 Task: Add the task  Develop a new online tool for online customer journey mapping to the section Speedster Streak in the project CoreLine and add a Due Date to the respective task as 2024/02/23
Action: Mouse moved to (111, 287)
Screenshot: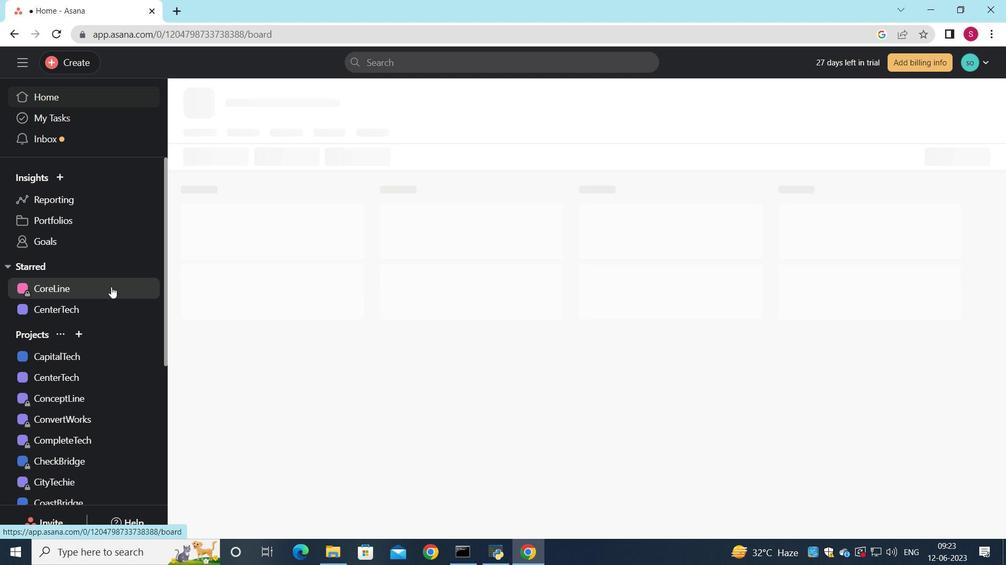 
Action: Mouse pressed left at (111, 287)
Screenshot: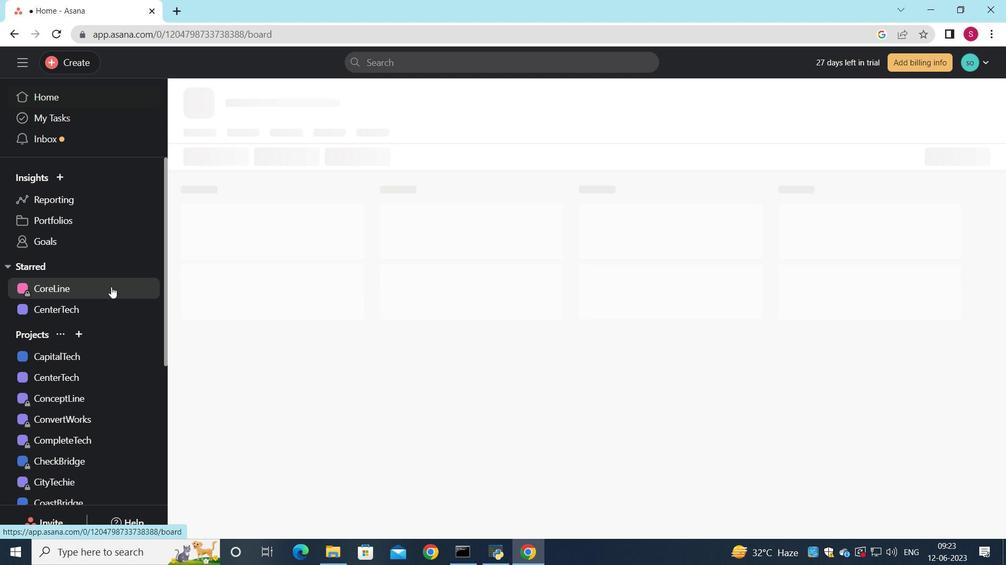 
Action: Mouse pressed left at (111, 287)
Screenshot: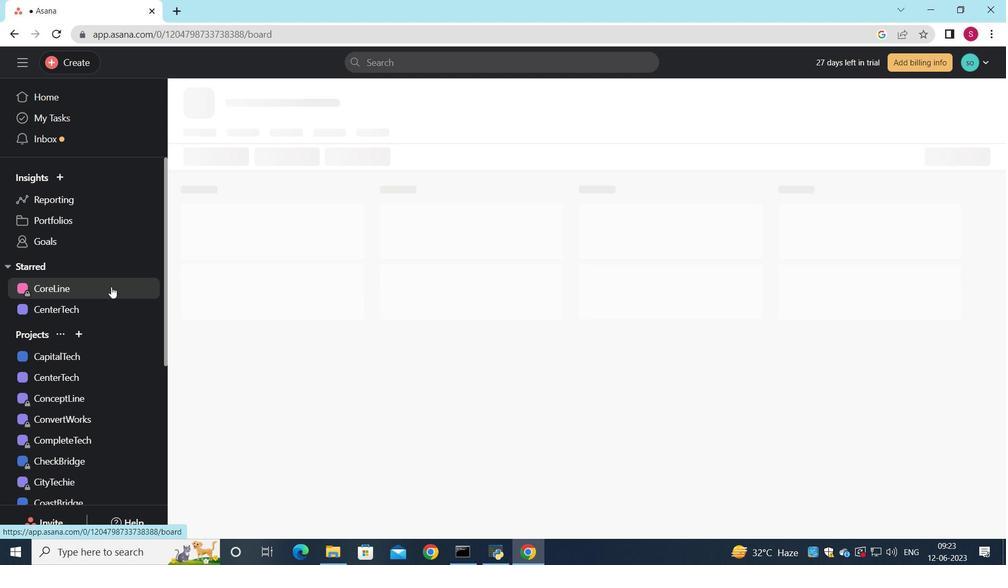 
Action: Mouse moved to (868, 285)
Screenshot: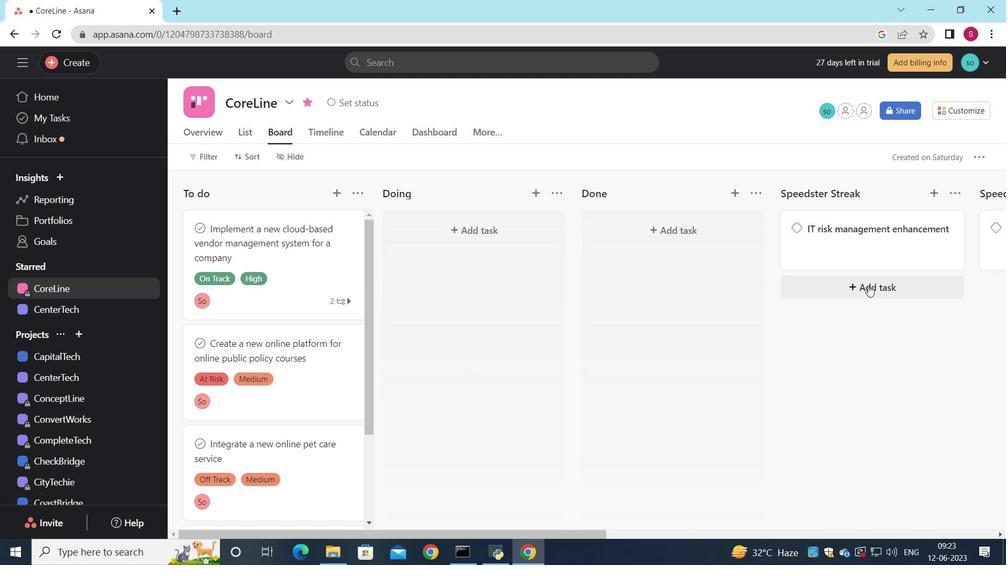 
Action: Mouse pressed left at (868, 285)
Screenshot: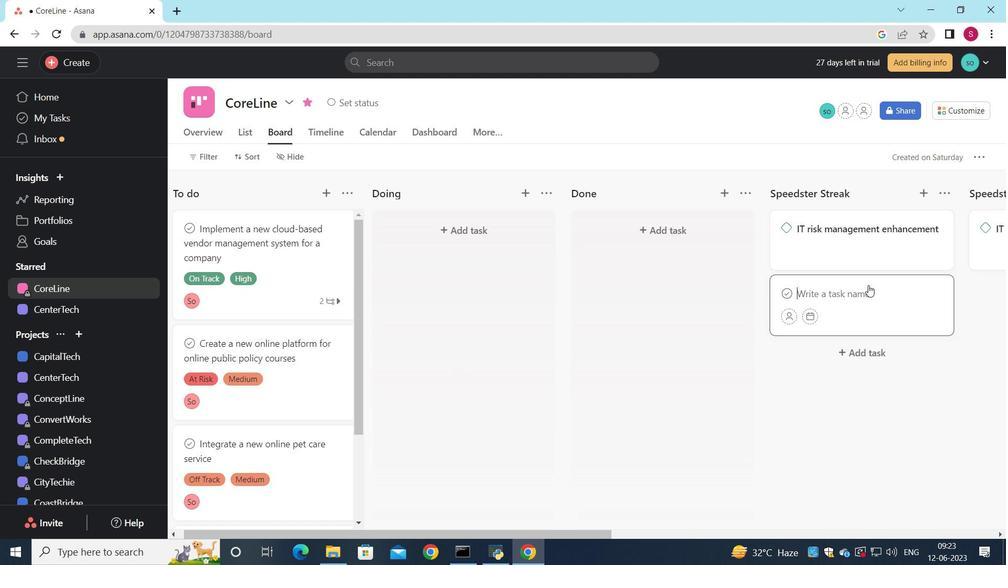 
Action: Mouse moved to (859, 300)
Screenshot: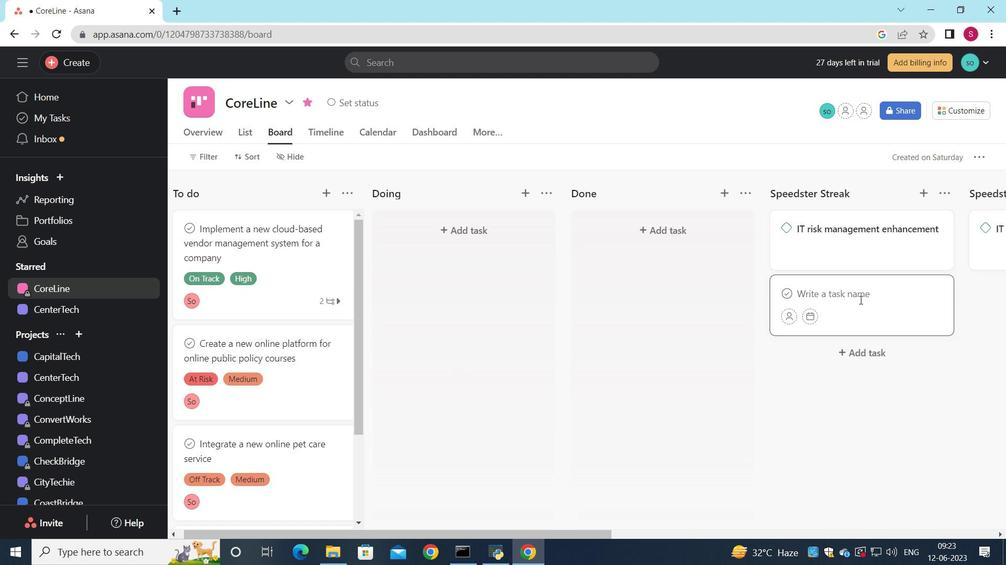 
Action: Key pressed <Key.shift>Develop<Key.space>a<Key.space>new<Key.space>online<Key.space>tool<Key.space>for<Key.space>online<Key.space>customer<Key.space>journey<Key.space>mapping
Screenshot: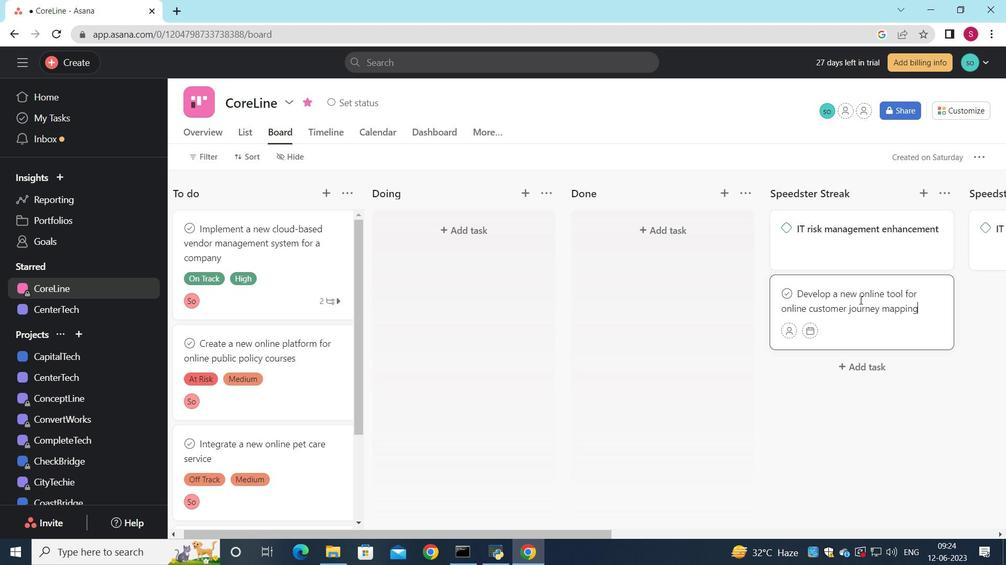 
Action: Mouse moved to (906, 322)
Screenshot: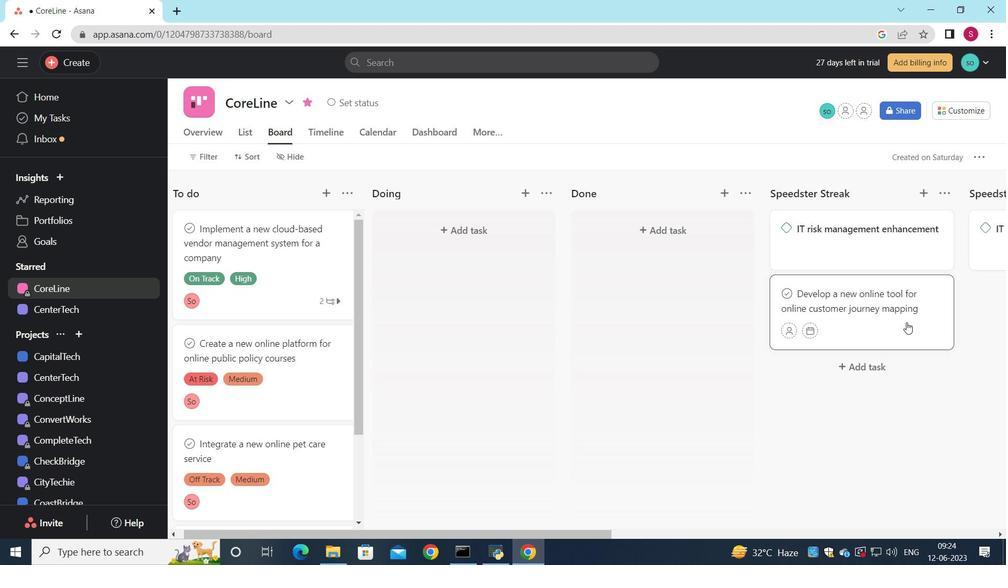 
Action: Mouse scrolled (906, 322) with delta (0, 0)
Screenshot: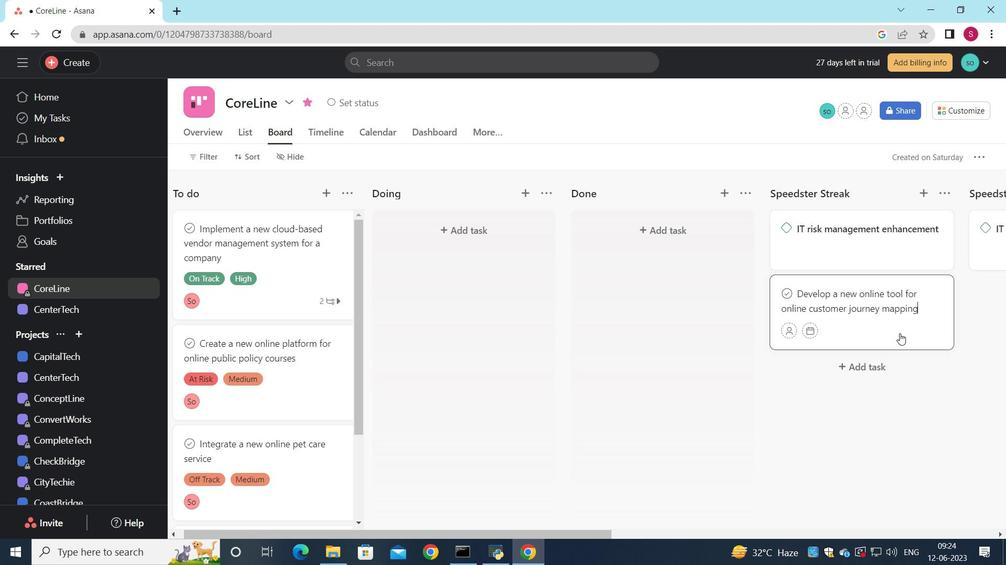 
Action: Mouse moved to (813, 330)
Screenshot: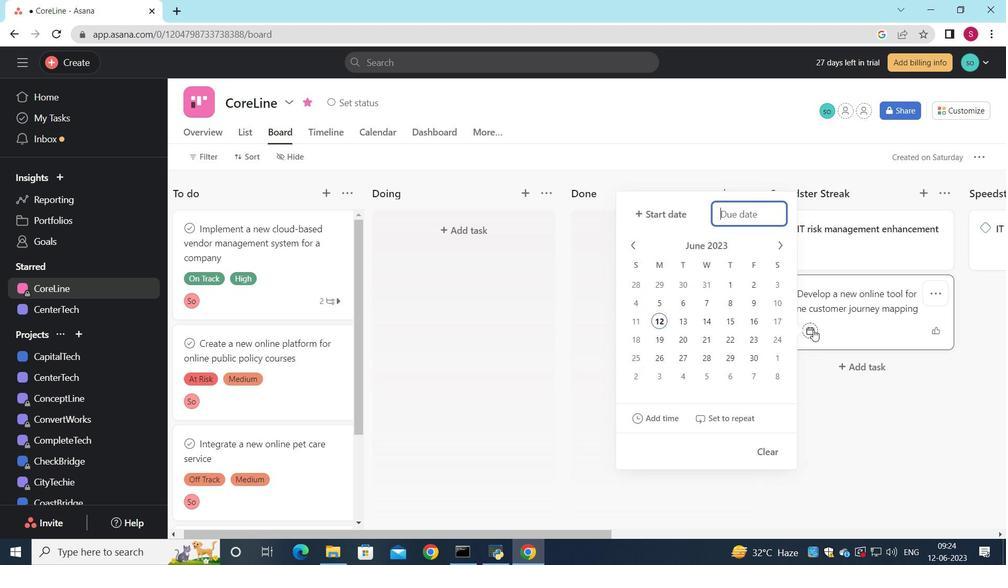 
Action: Mouse pressed left at (813, 330)
Screenshot: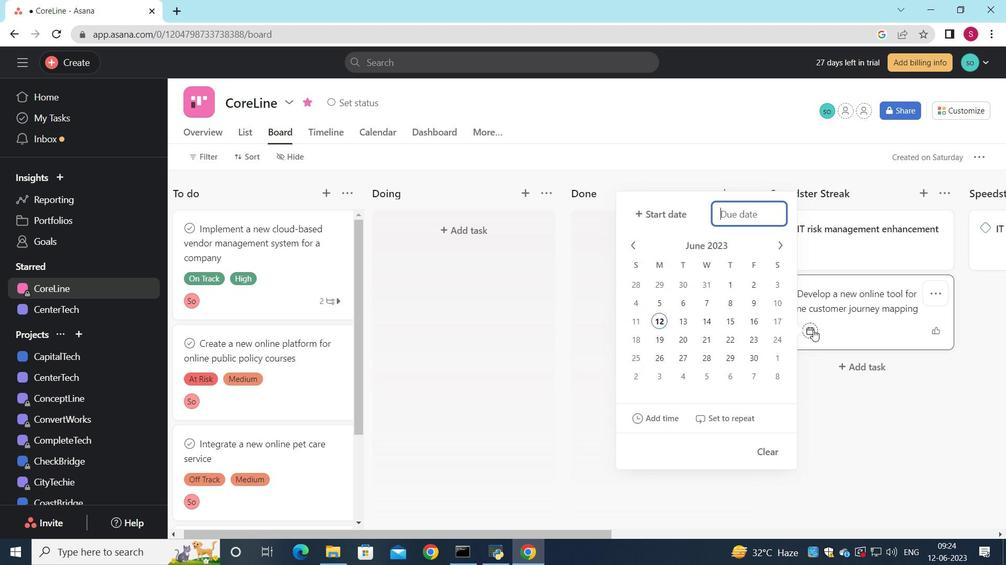 
Action: Mouse moved to (635, 250)
Screenshot: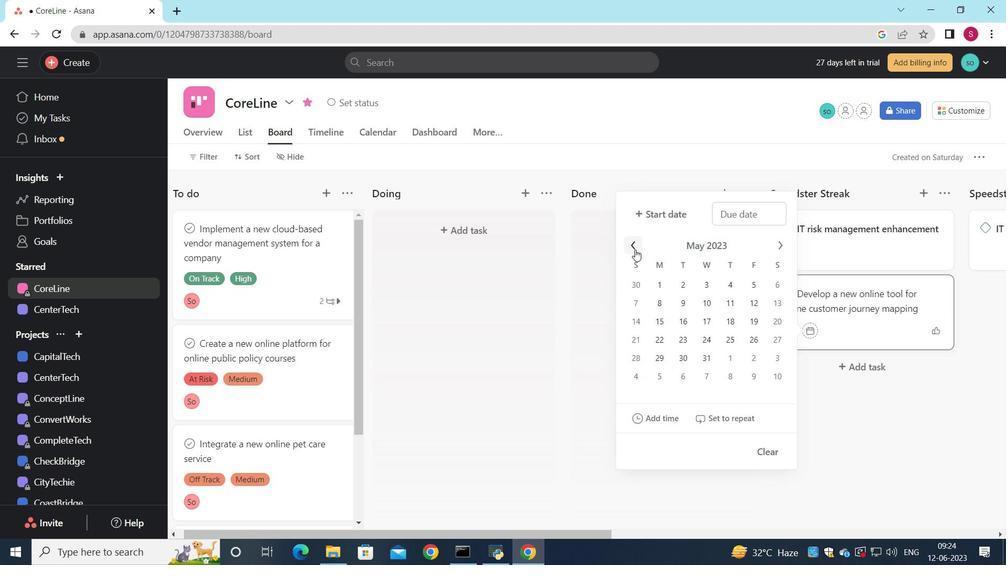 
Action: Mouse pressed left at (635, 250)
Screenshot: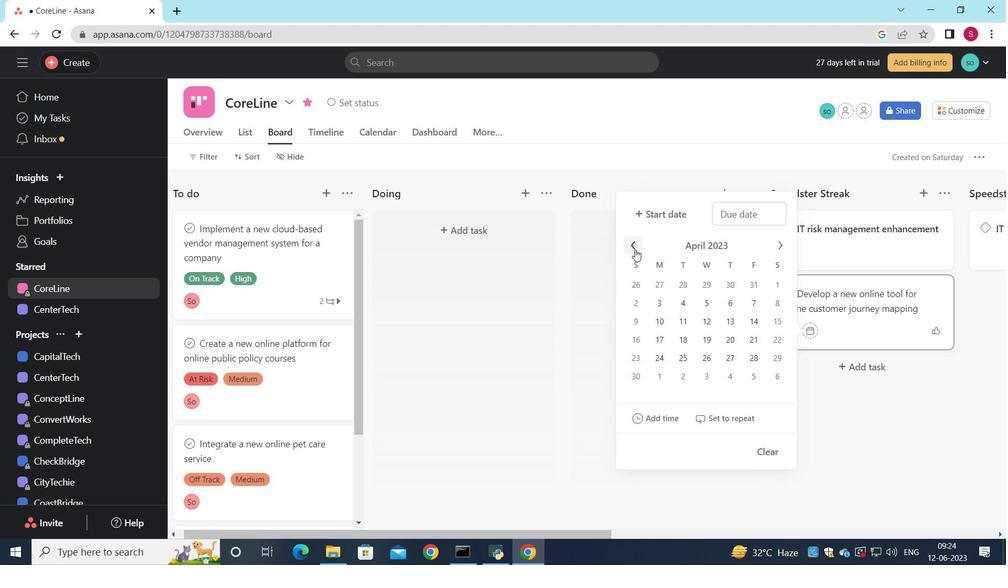 
Action: Mouse pressed left at (635, 250)
Screenshot: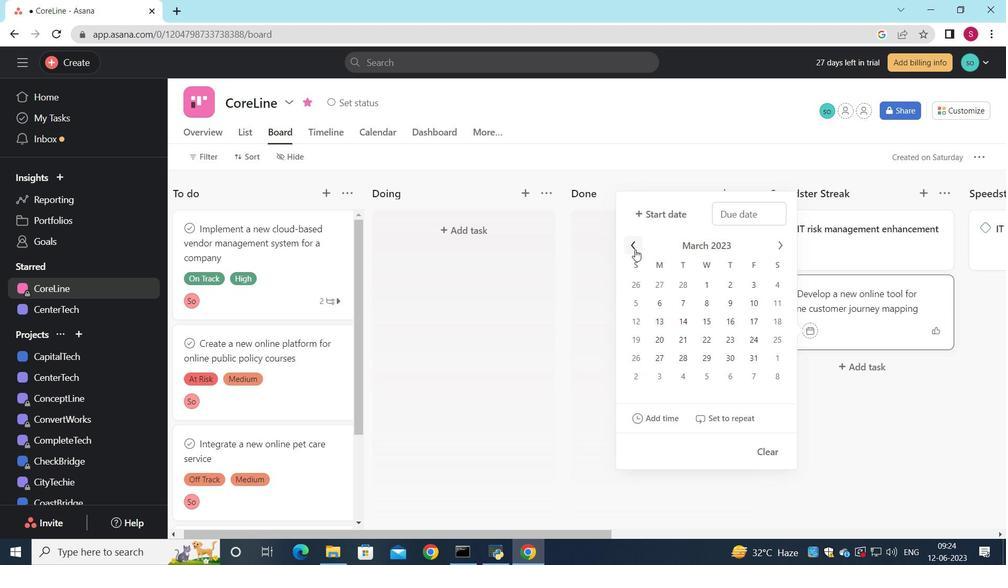 
Action: Mouse pressed left at (635, 250)
Screenshot: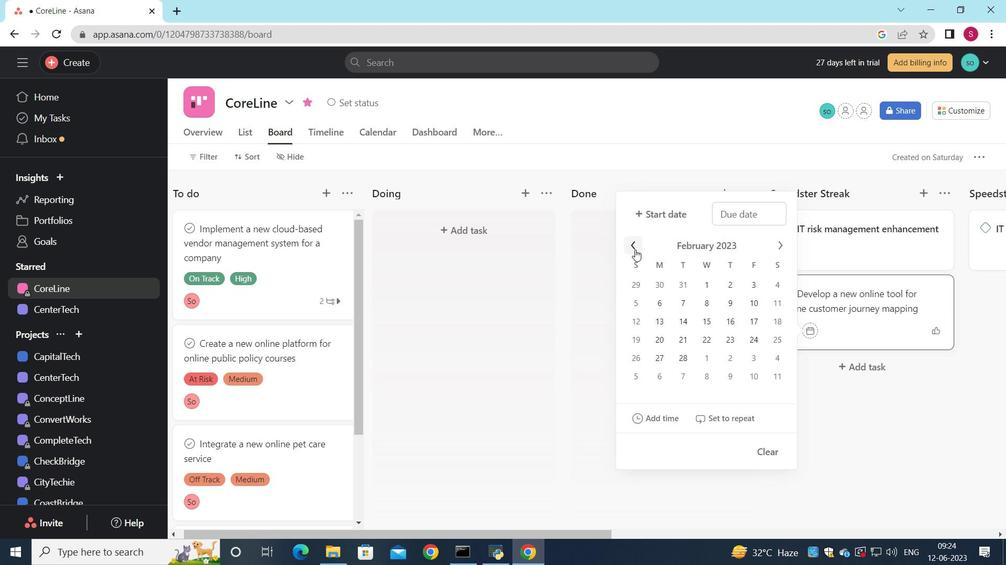 
Action: Mouse pressed left at (635, 250)
Screenshot: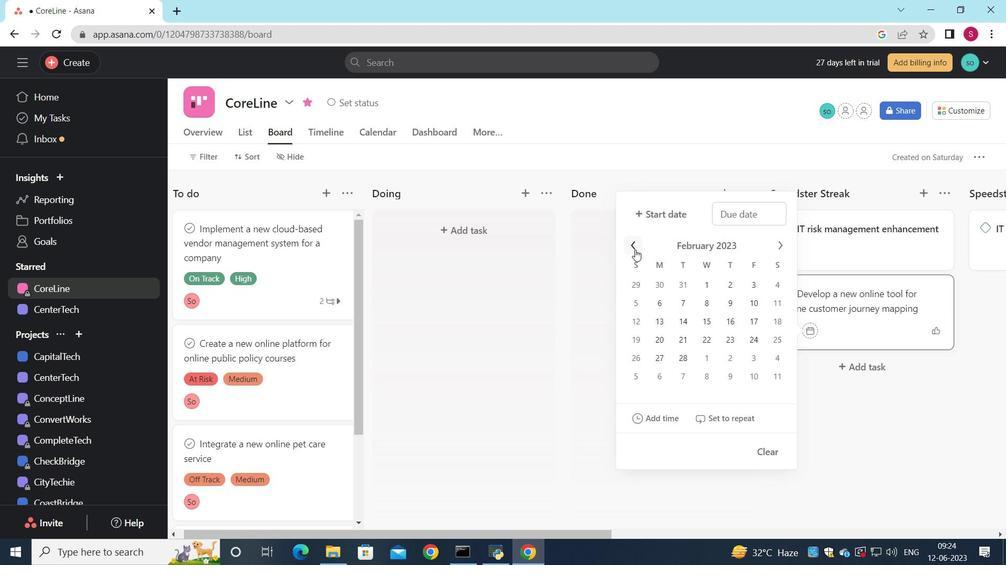 
Action: Mouse moved to (758, 335)
Screenshot: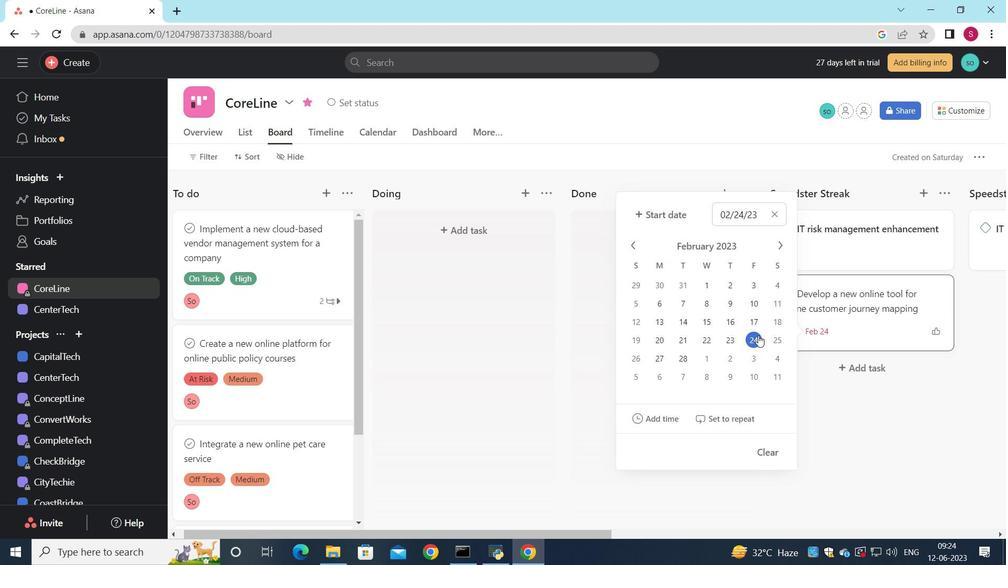 
Action: Mouse pressed left at (758, 335)
Screenshot: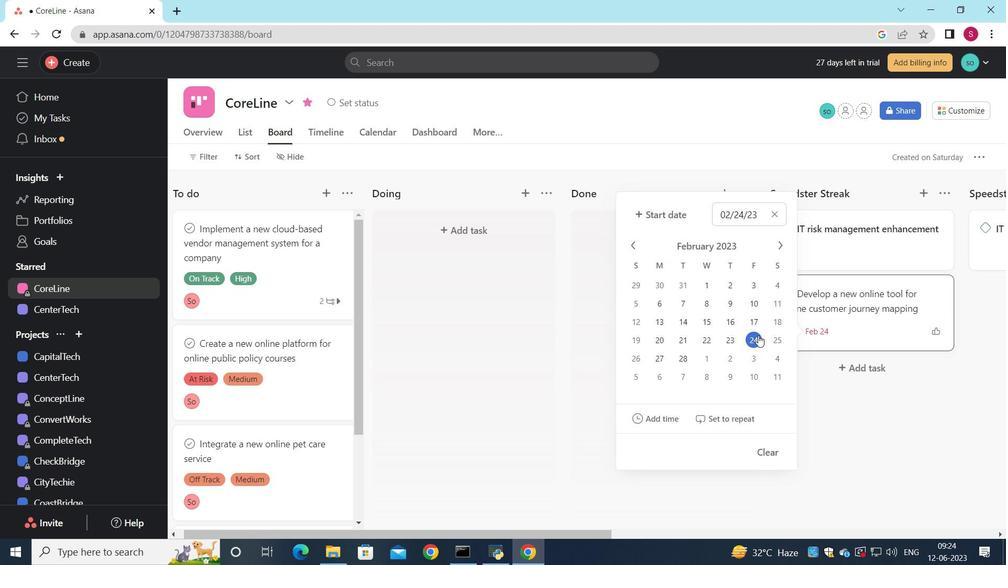 
Action: Mouse moved to (834, 430)
Screenshot: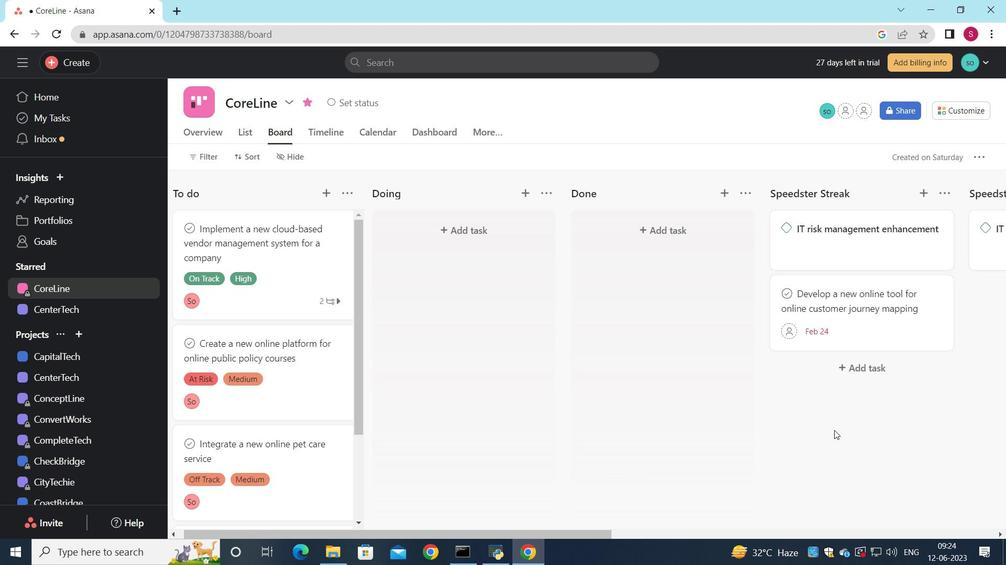 
Action: Mouse pressed left at (834, 430)
Screenshot: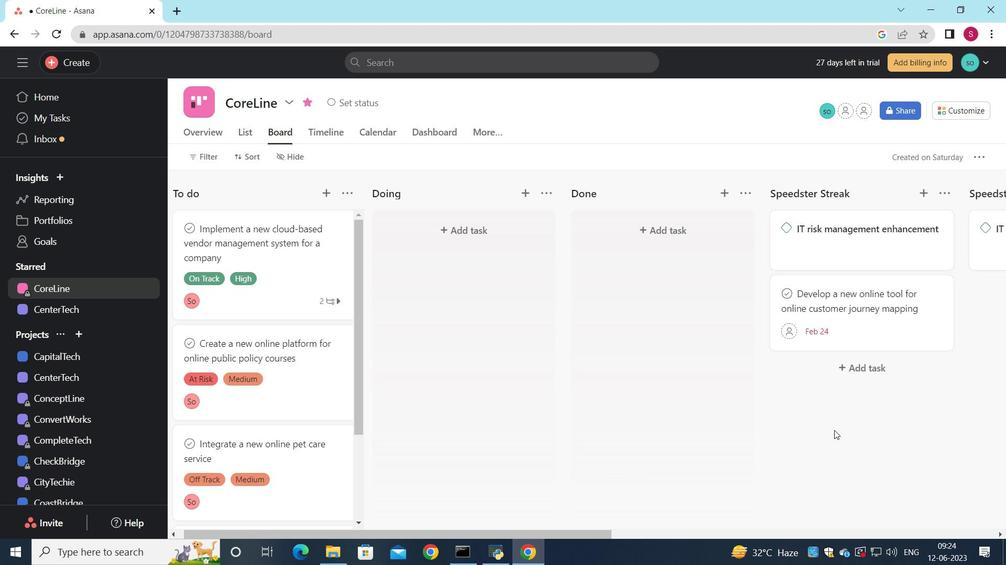 
